 Task: Book a 60-minute cooking class focused on mastering the art of sushi and Japanese cuisine.
Action: Mouse pressed left at (418, 170)
Screenshot: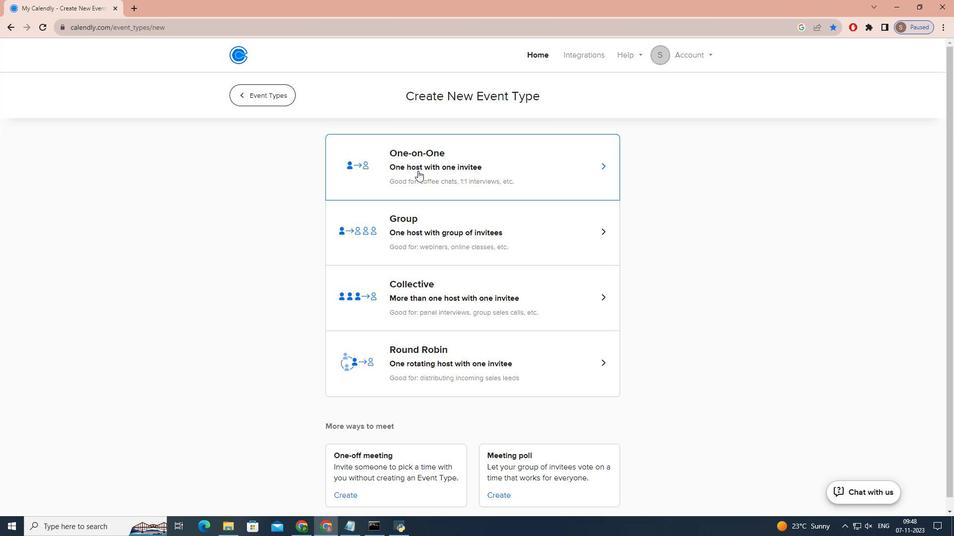 
Action: Mouse moved to (378, 237)
Screenshot: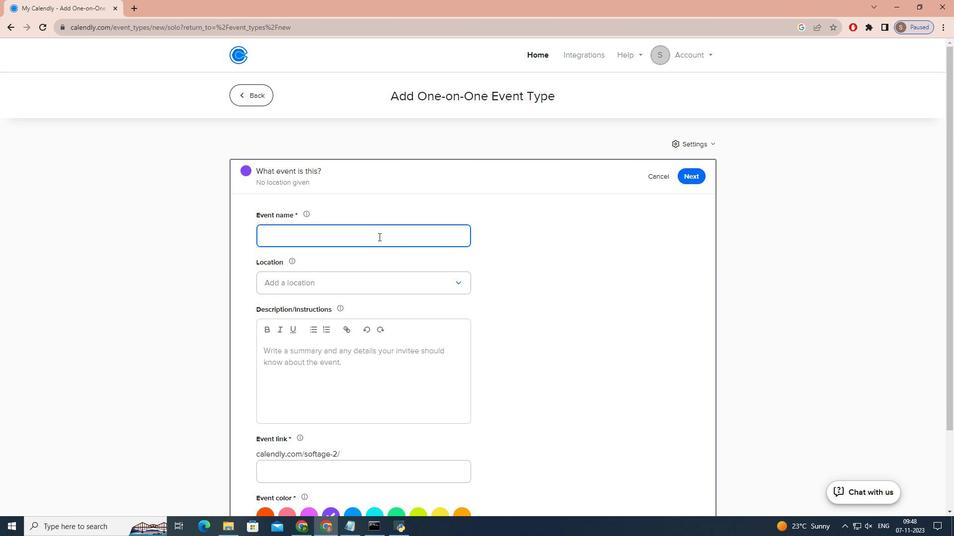 
Action: Mouse pressed left at (378, 237)
Screenshot: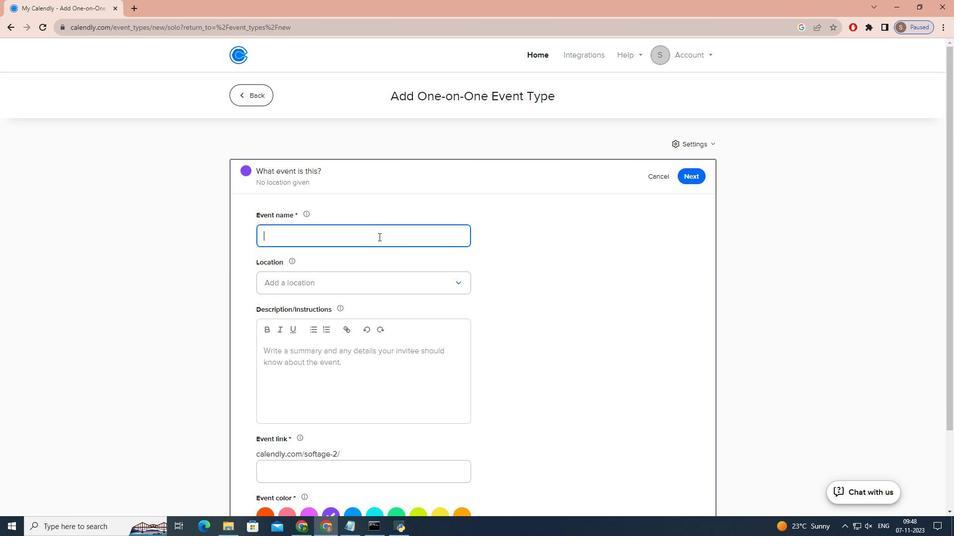
Action: Key pressed s<Key.caps_lock>HUSHI<Key.space><Key.shift>&<Key.space><Key.caps_lock>j<Key.caps_lock>APANESE<Key.space><Key.caps_lock>c<Key.caps_lock>UISINE<Key.space><Key.caps_lock>m<Key.caps_lock>ASTERCLASS
Screenshot: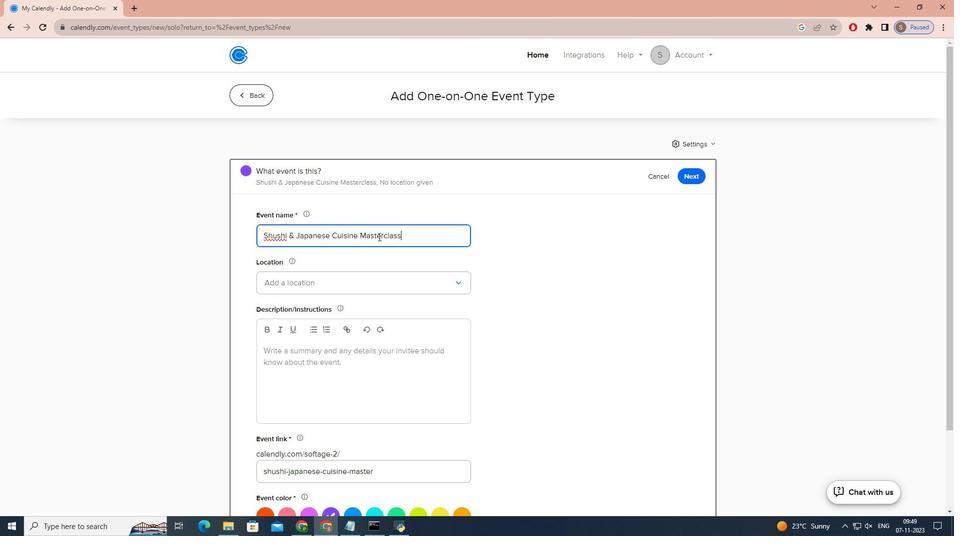 
Action: Mouse moved to (273, 236)
Screenshot: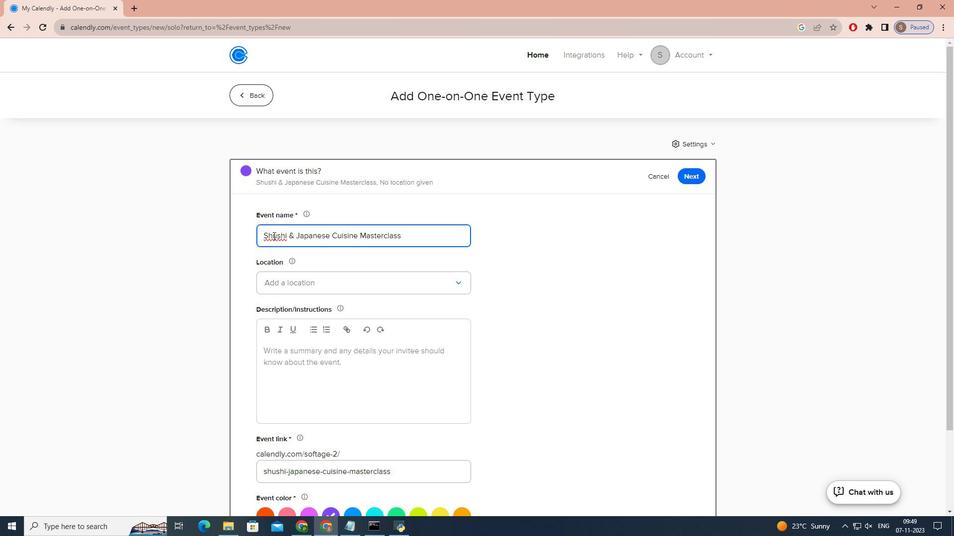 
Action: Mouse pressed left at (273, 236)
Screenshot: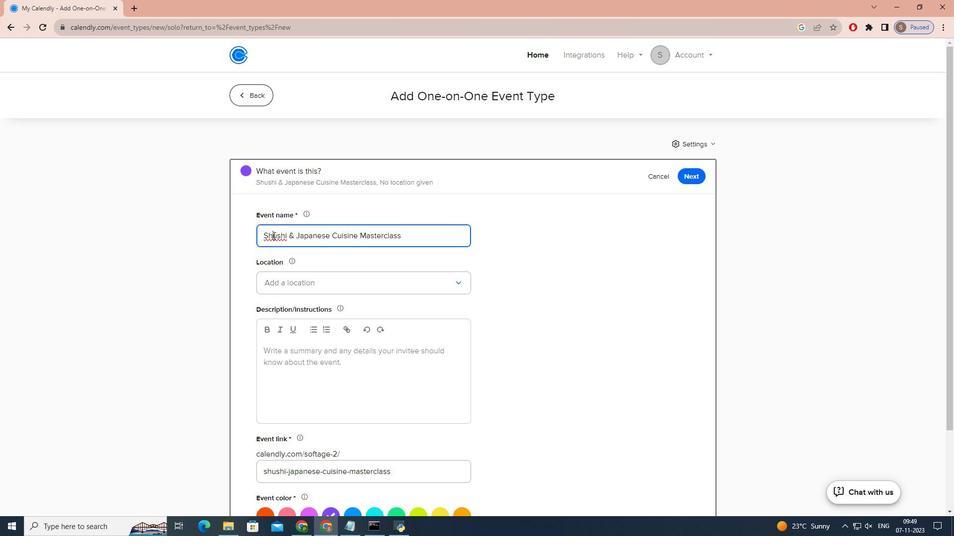 
Action: Mouse moved to (273, 236)
Screenshot: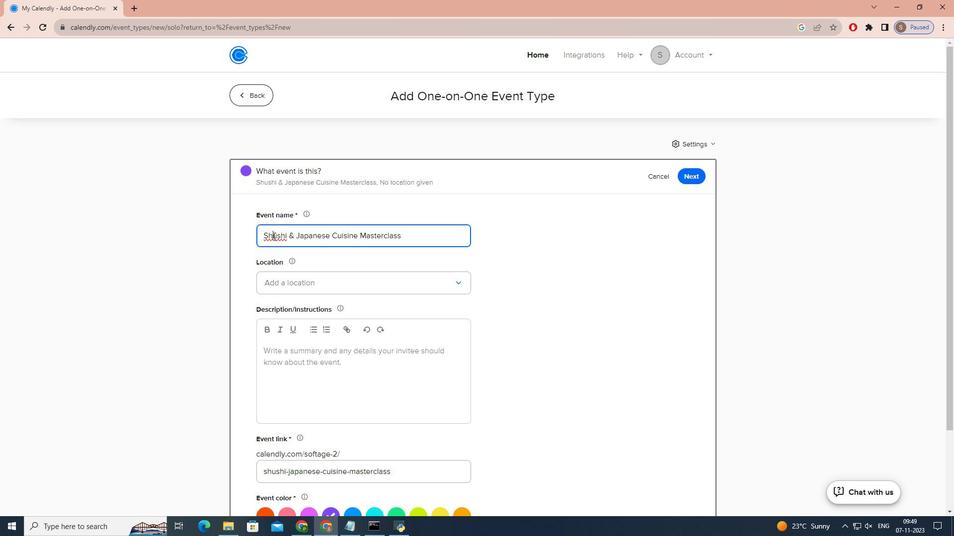 
Action: Key pressed <Key.backspace>
Screenshot: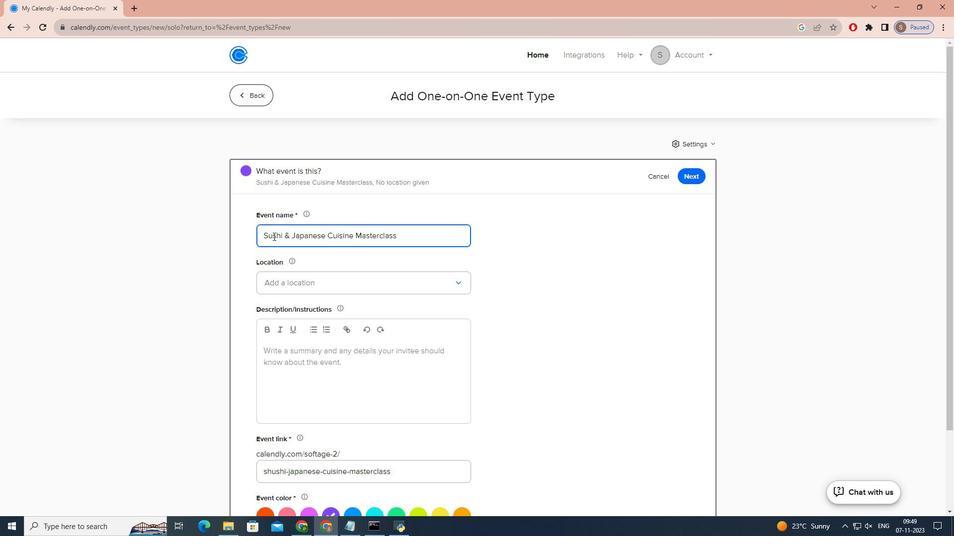 
Action: Mouse moved to (290, 287)
Screenshot: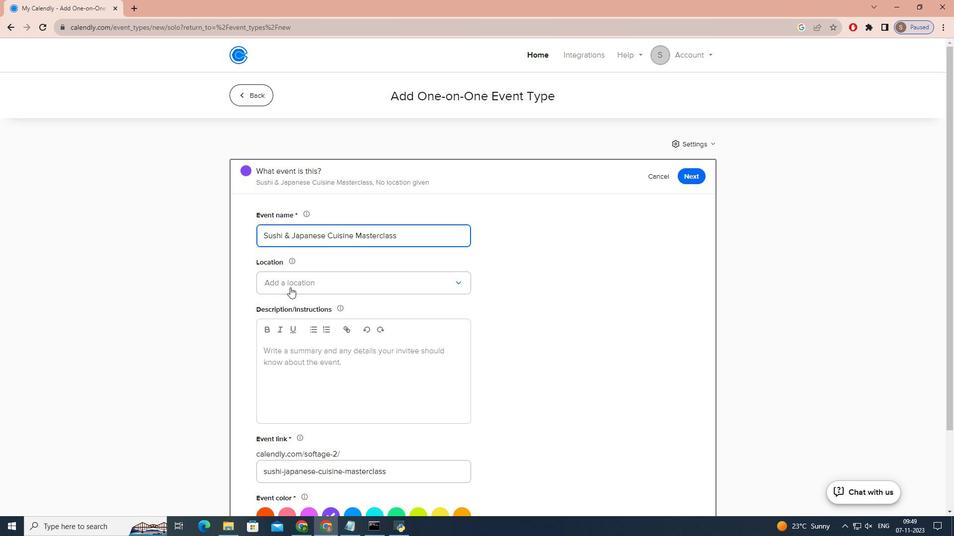 
Action: Mouse pressed left at (290, 287)
Screenshot: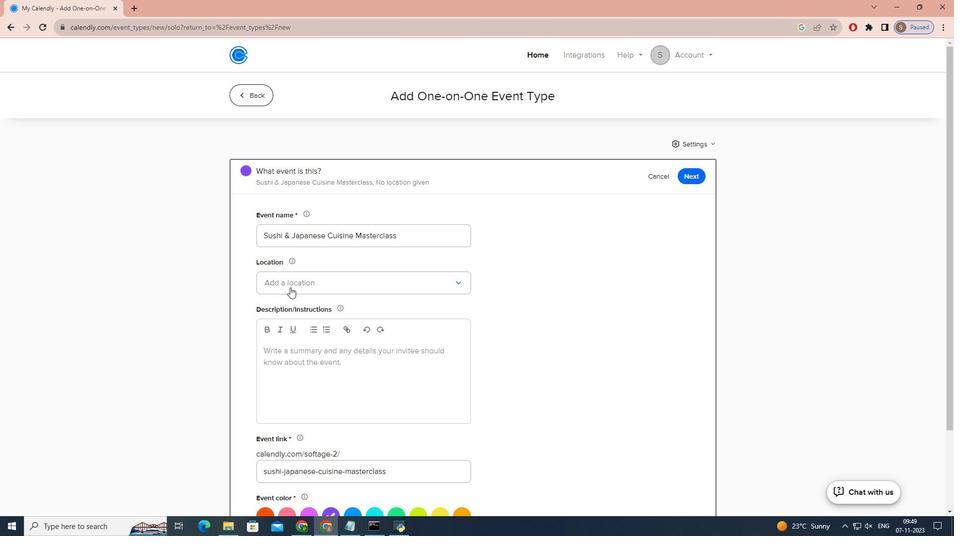 
Action: Mouse moved to (297, 356)
Screenshot: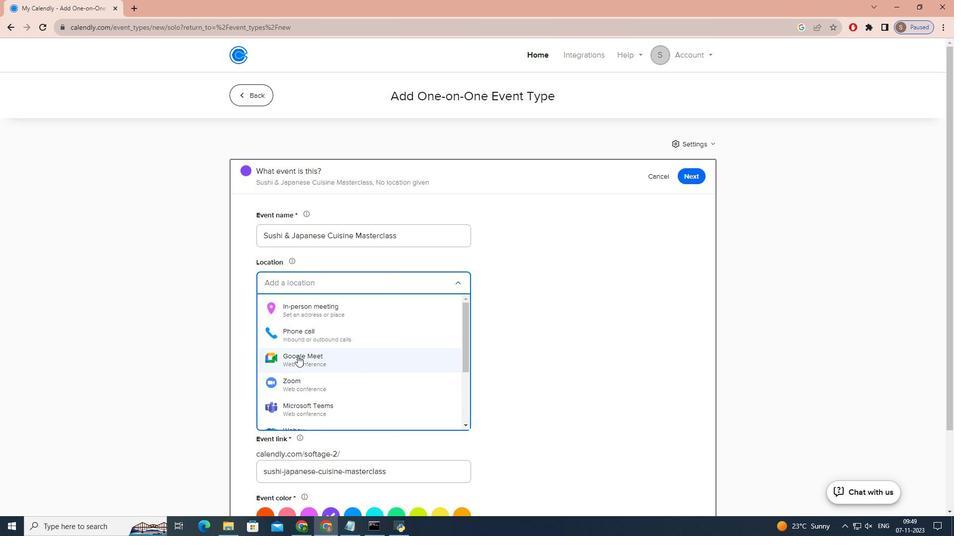 
Action: Mouse pressed left at (297, 356)
Screenshot: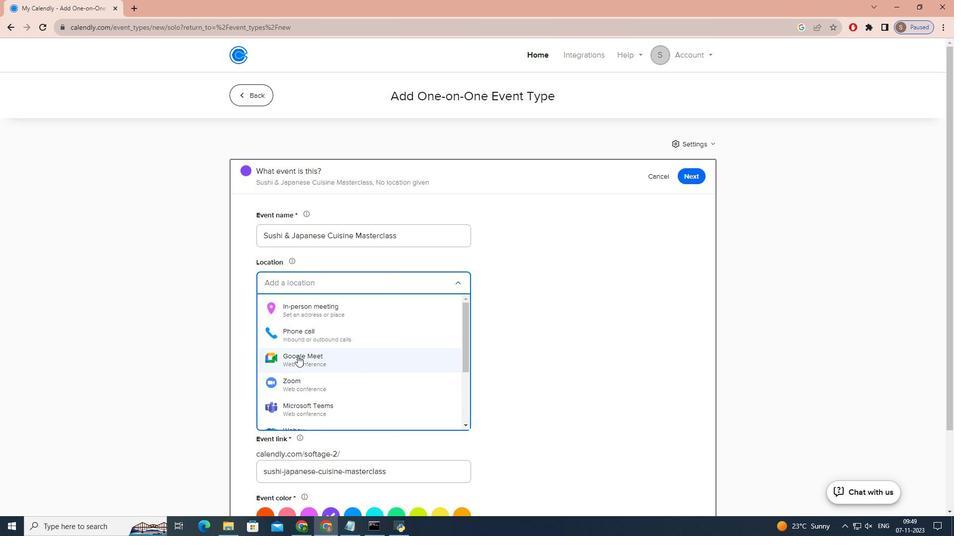 
Action: Mouse moved to (288, 388)
Screenshot: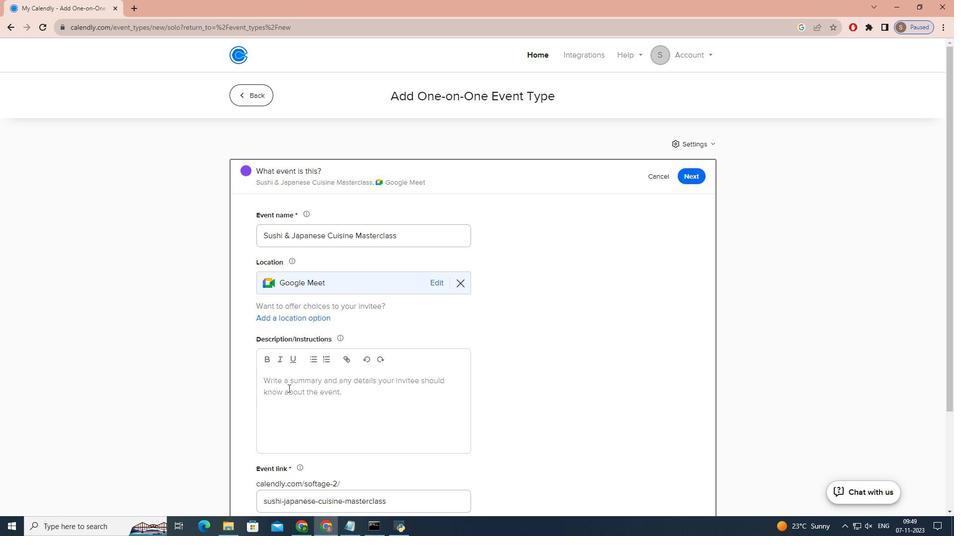 
Action: Mouse pressed left at (288, 388)
Screenshot: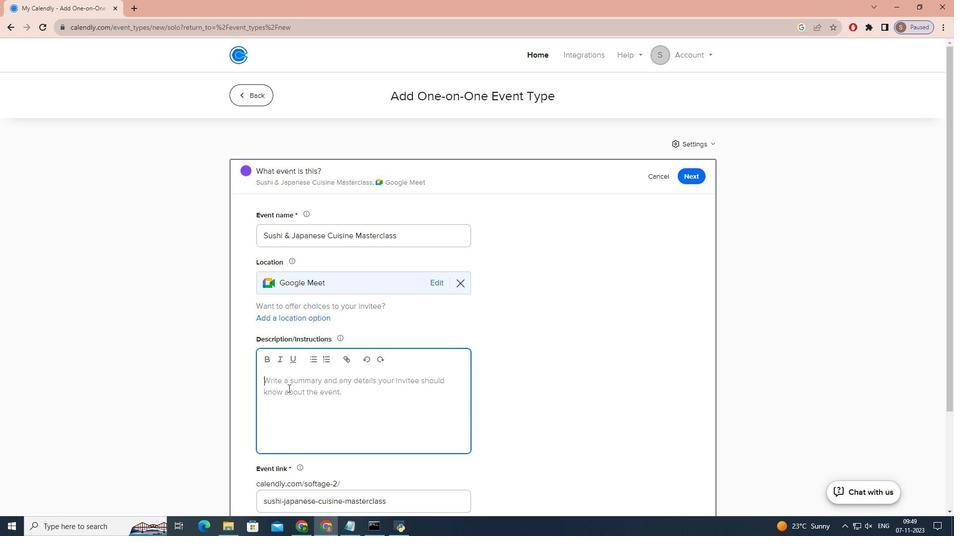 
Action: Key pressed <Key.caps_lock>j<Key.caps_lock>OIN<Key.space>US<Key.space>FOR<Key.space>A<Key.space>COOKING<Key.space>CLASS<Key.space>THAT<Key.space>WILL<Key.space>TRANSPOR<Key.space>YOU<Key.space>TO<Key.space>THE
Screenshot: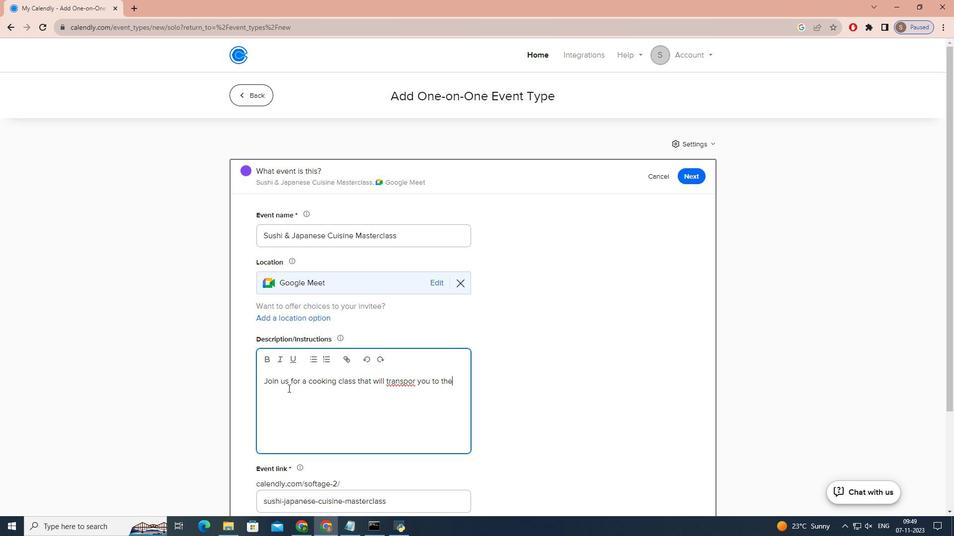 
Action: Mouse moved to (414, 383)
Screenshot: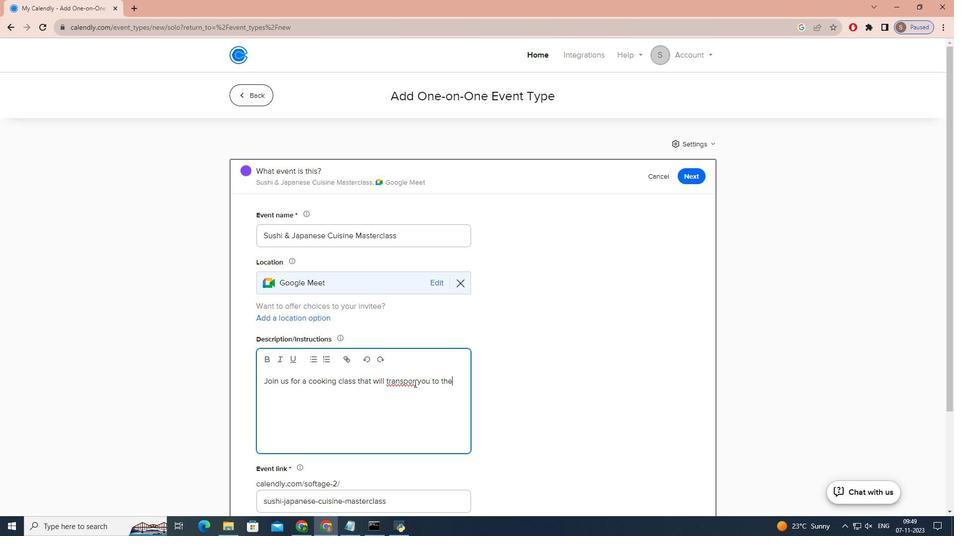 
Action: Mouse pressed left at (414, 383)
Screenshot: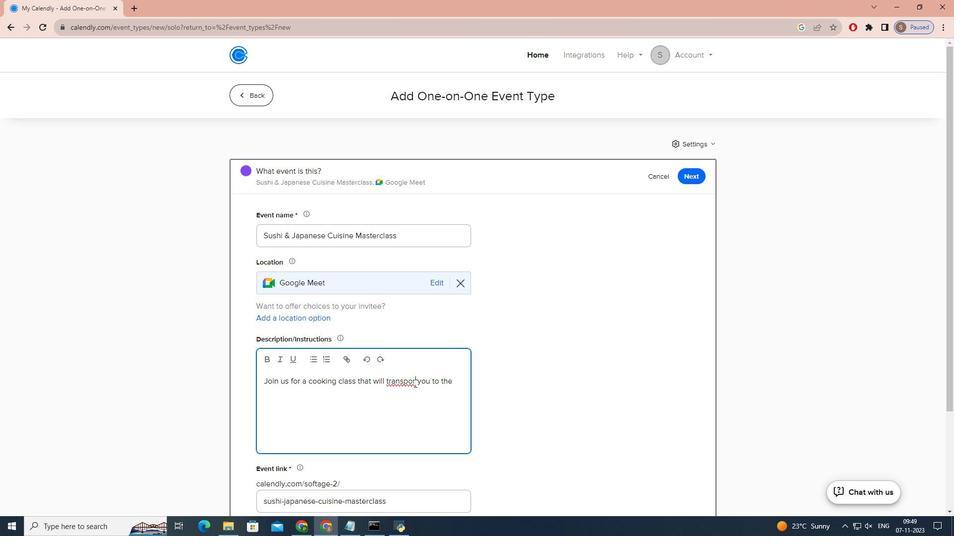 
Action: Key pressed T
Screenshot: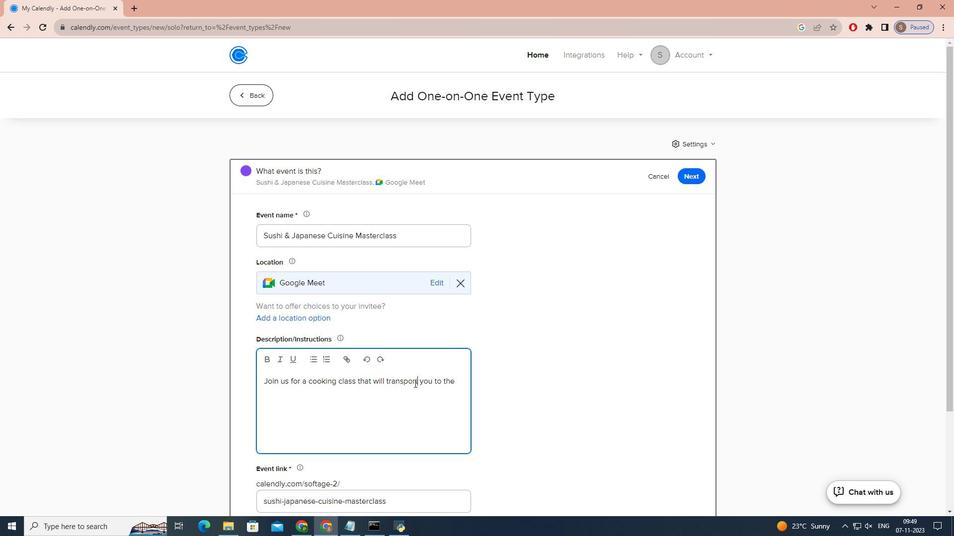 
Action: Mouse moved to (451, 381)
Screenshot: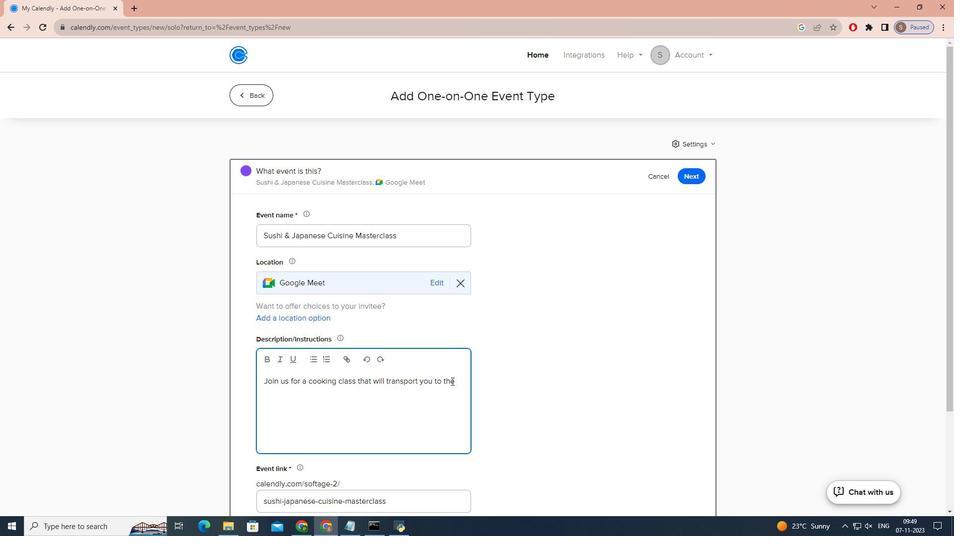 
Action: Mouse pressed left at (451, 381)
Screenshot: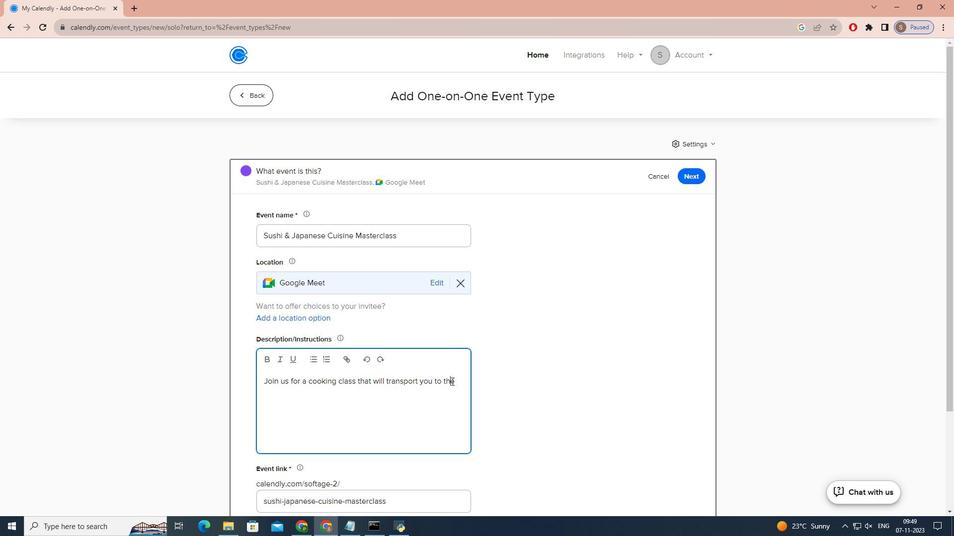 
Action: Mouse moved to (460, 379)
Screenshot: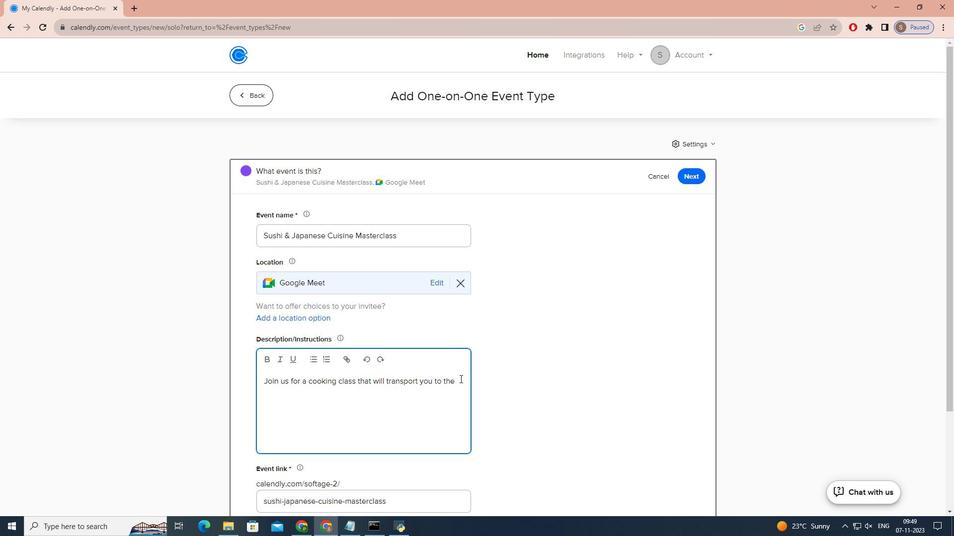 
Action: Mouse pressed left at (460, 379)
Screenshot: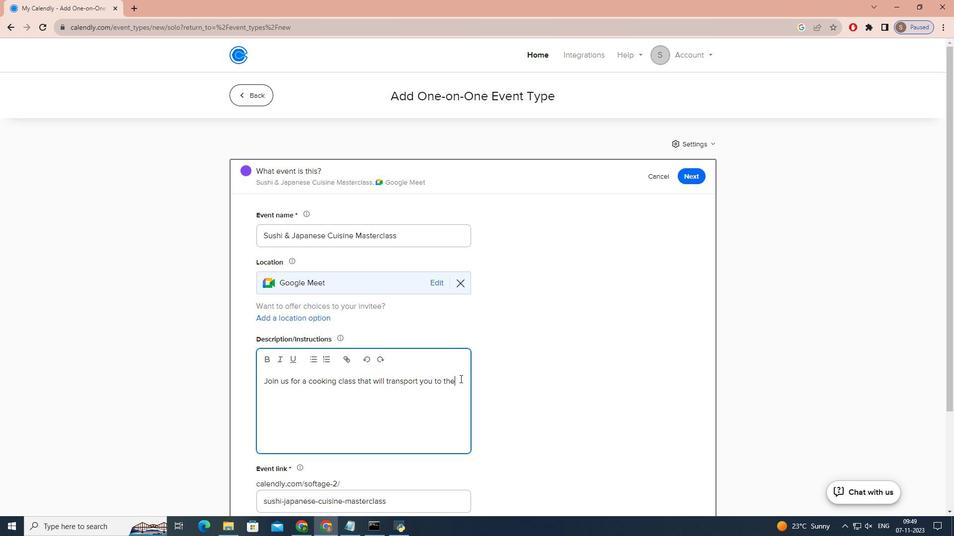 
Action: Key pressed <Key.space>HEART<Key.space>OF<Key.space><Key.caps_lock>j<Key.caps_lock>APAN,<Key.space>WHERE<Key.space>YOU'LL<Key.space>LEARN<Key.space>THE<Key.space>ART<Key.space>OF<Key.space>SUSHI<Key.space>AND<Key.space>OTHER<Key.space>DELIGHTFUL<Key.space><Key.caps_lock>j<Key.caps_lock>AA<Key.backspace>PANESE<Key.space>DISHES.<Key.space><Key.caps_lock>w<Key.caps_lock>HETHER<Key.space>YOU'RE<Key.space>A<Key.space>SUSHI<Key.space>ENTHUSIASTS<Key.backspace><Key.space>OR<Key.space>A<Key.space>CULINARY<Key.space>NOVICE,<Key.space>OUR<Key.space>EXPERIENCED<Key.space>CHEF<Key.space>WILL<Key.space>GUIDE<Key.space>YOU<Key.space>THROUGH<Key.space>THE<Key.space>PROCESS,<Key.space>ENSURING<Key.space>YOU<Key.space>LEAVE<Key.space>WITH<Key.space>NEW<Key.space>SKILLS<Key.space>AND<Key.space>A<Key.space>FULL<Key.space>BELLY.<Key.space>
Screenshot: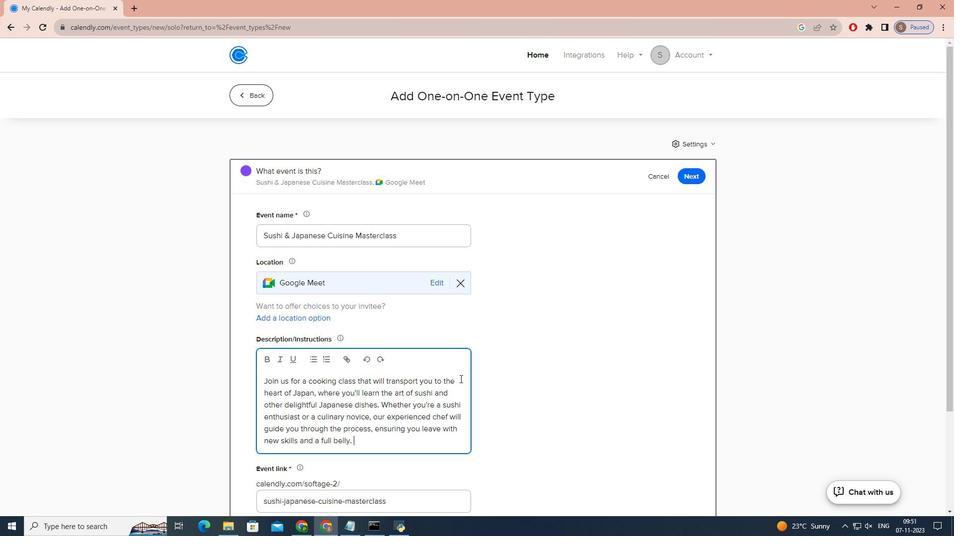
Action: Mouse moved to (503, 406)
Screenshot: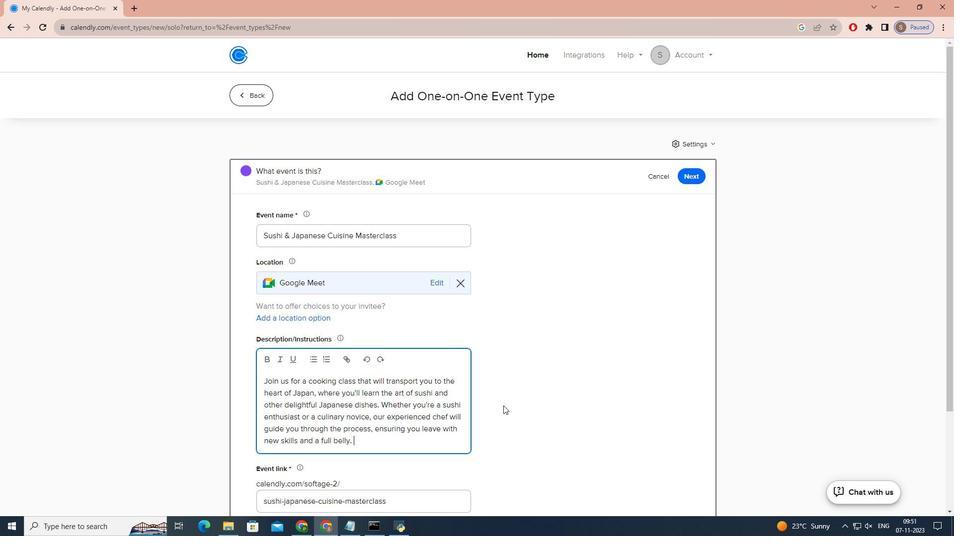 
Action: Mouse scrolled (503, 405) with delta (0, 0)
Screenshot: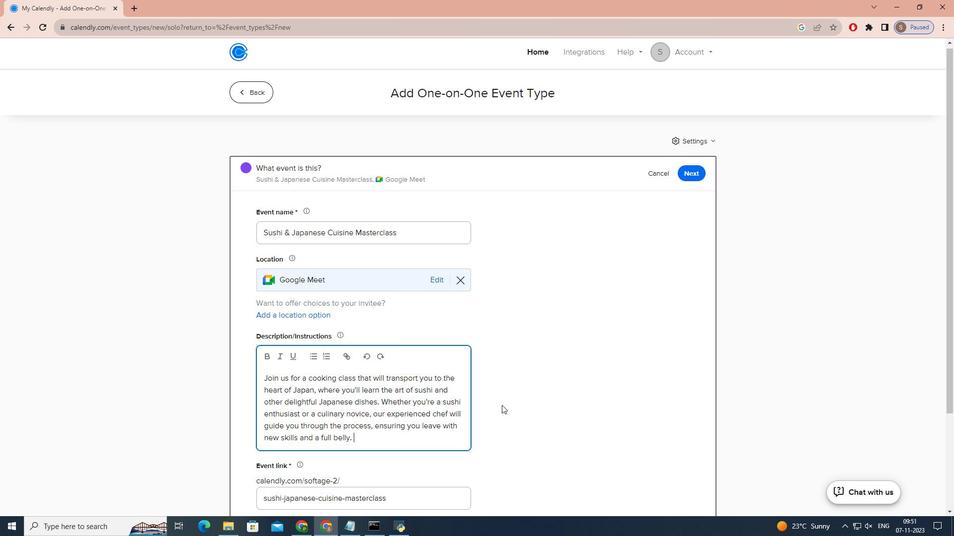 
Action: Mouse moved to (503, 406)
Screenshot: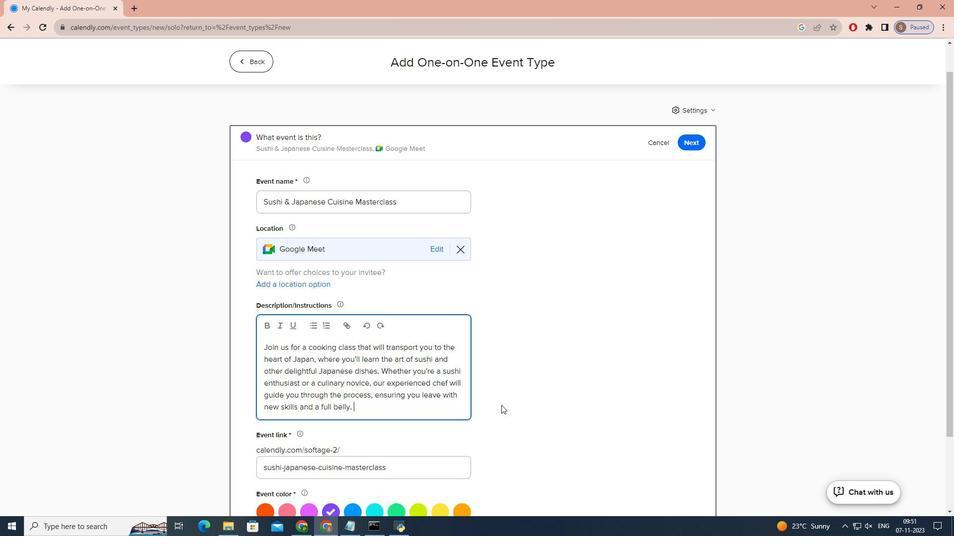 
Action: Mouse scrolled (503, 405) with delta (0, 0)
Screenshot: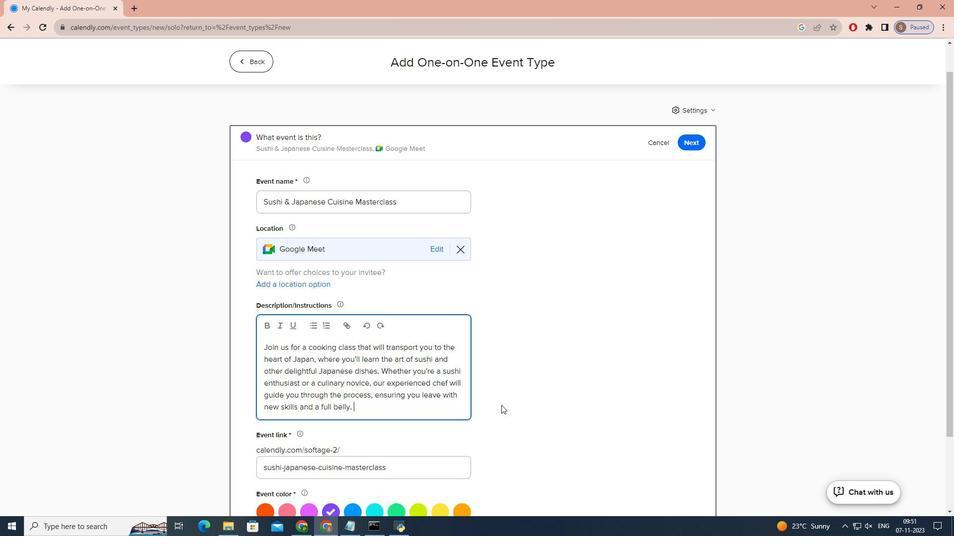 
Action: Mouse moved to (502, 405)
Screenshot: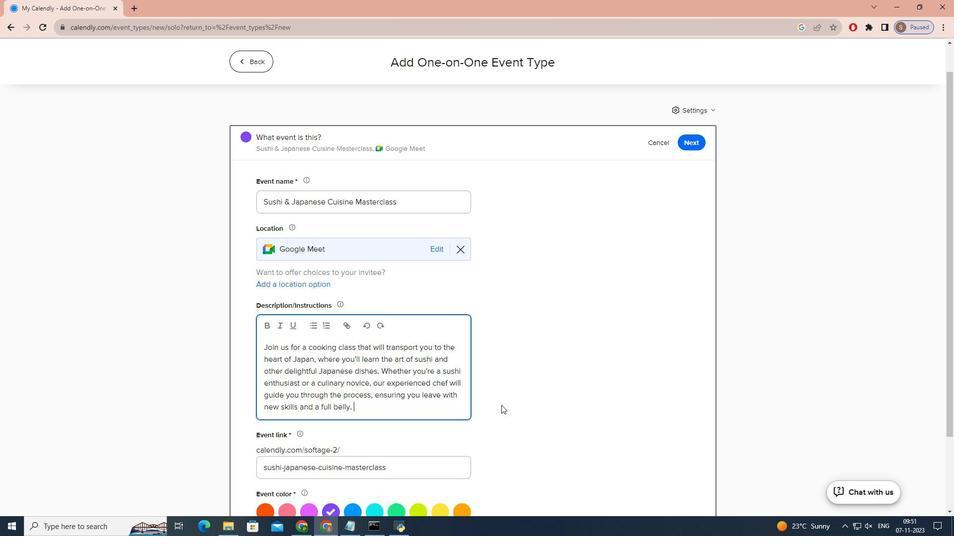 
Action: Mouse scrolled (502, 405) with delta (0, 0)
Screenshot: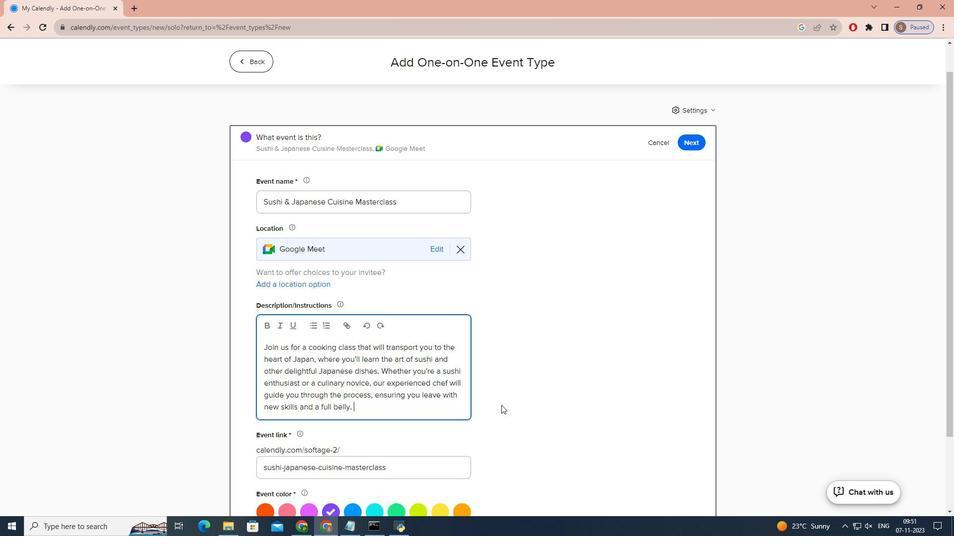 
Action: Mouse scrolled (502, 405) with delta (0, 0)
Screenshot: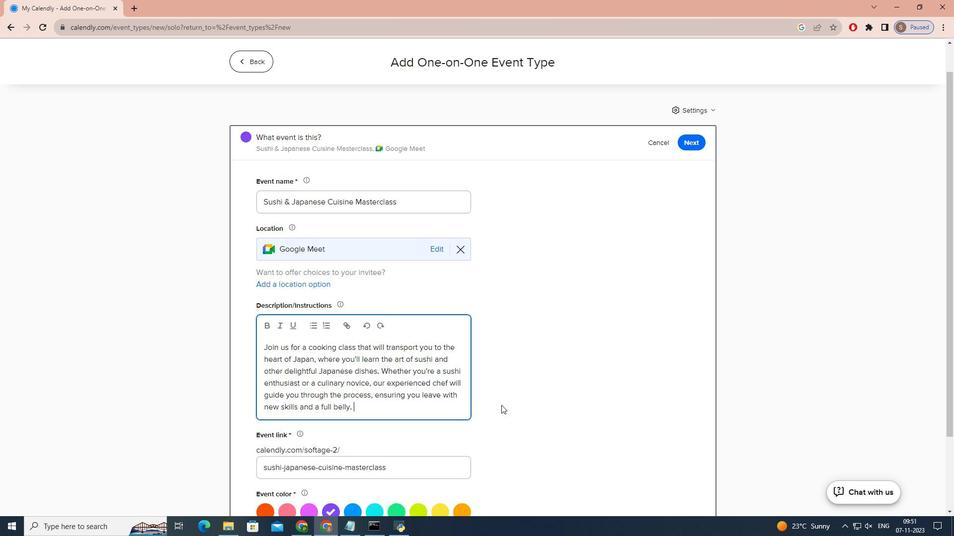 
Action: Mouse moved to (501, 405)
Screenshot: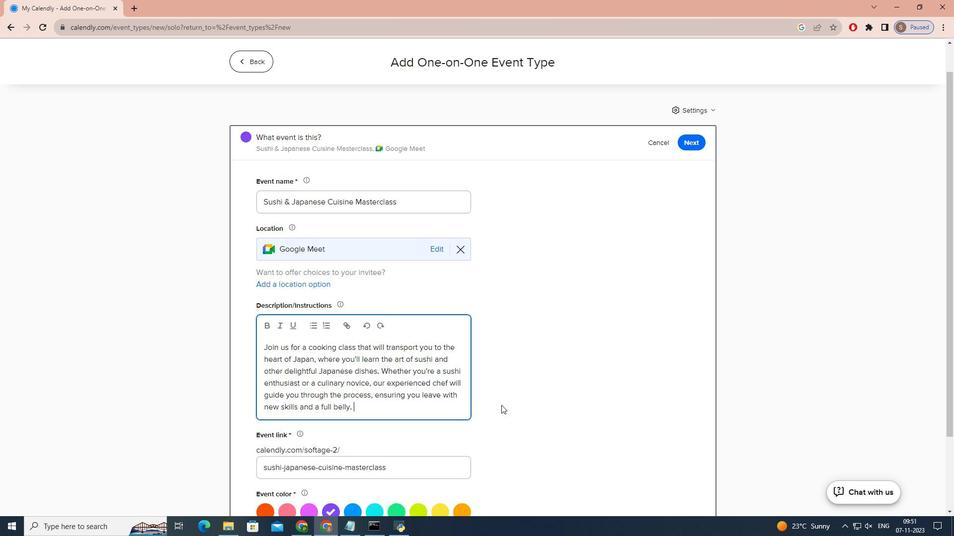 
Action: Mouse scrolled (501, 405) with delta (0, 0)
Screenshot: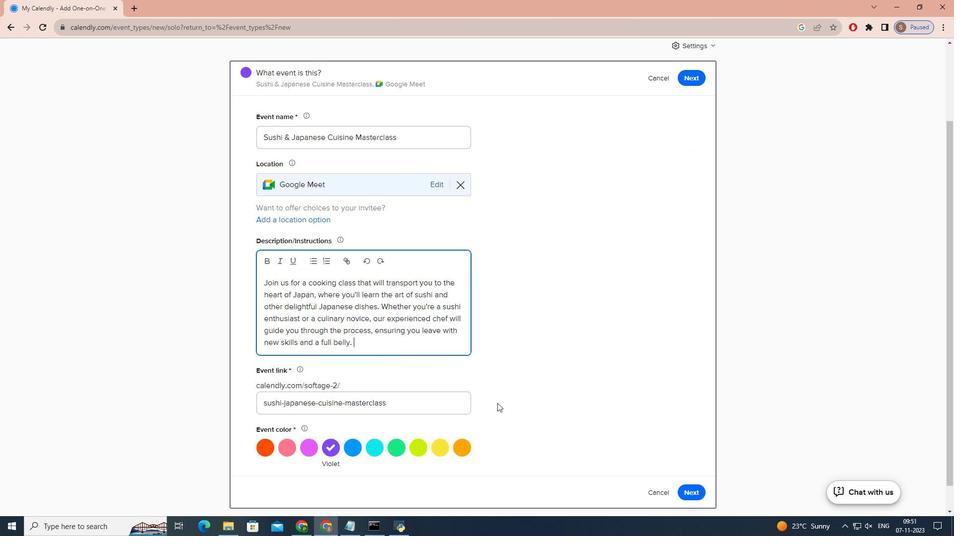 
Action: Mouse scrolled (501, 405) with delta (0, 0)
Screenshot: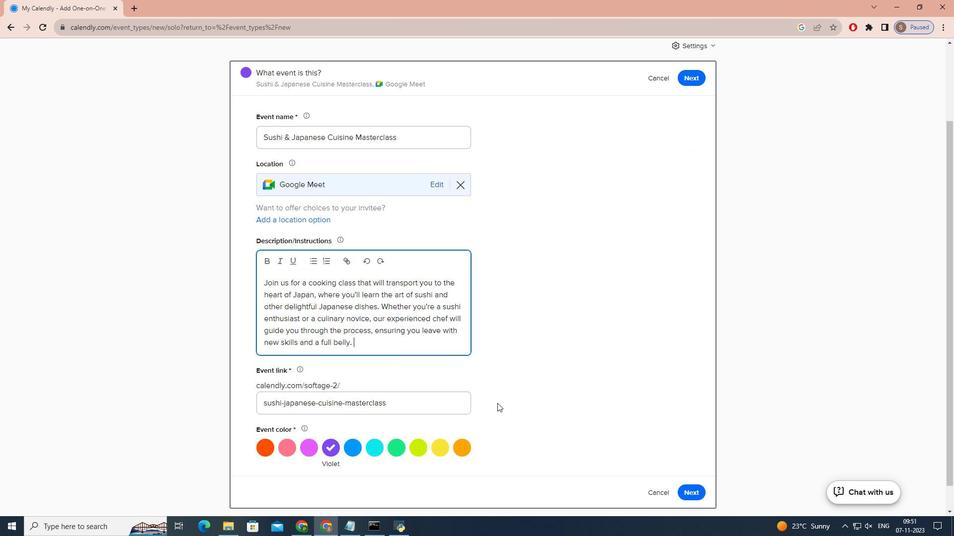 
Action: Mouse moved to (501, 405)
Screenshot: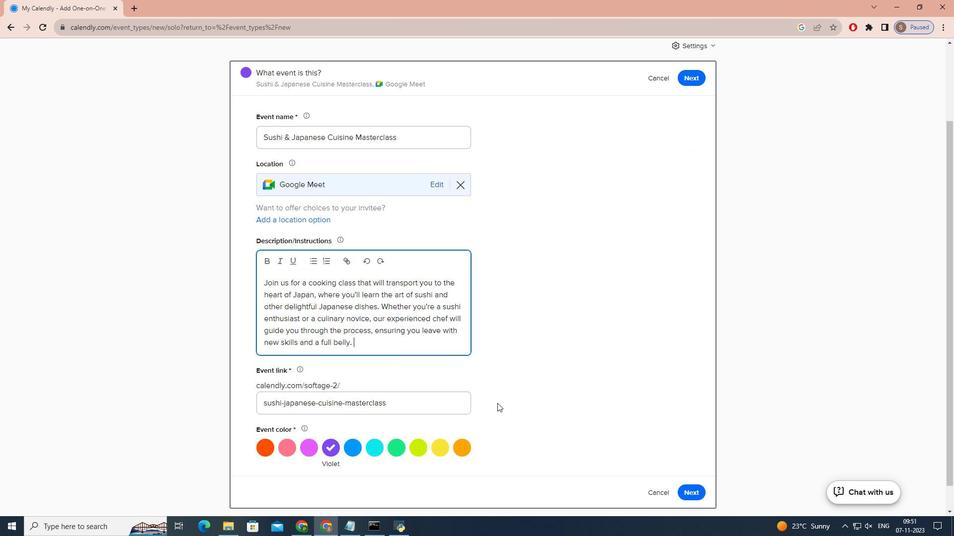 
Action: Mouse scrolled (501, 405) with delta (0, 0)
Screenshot: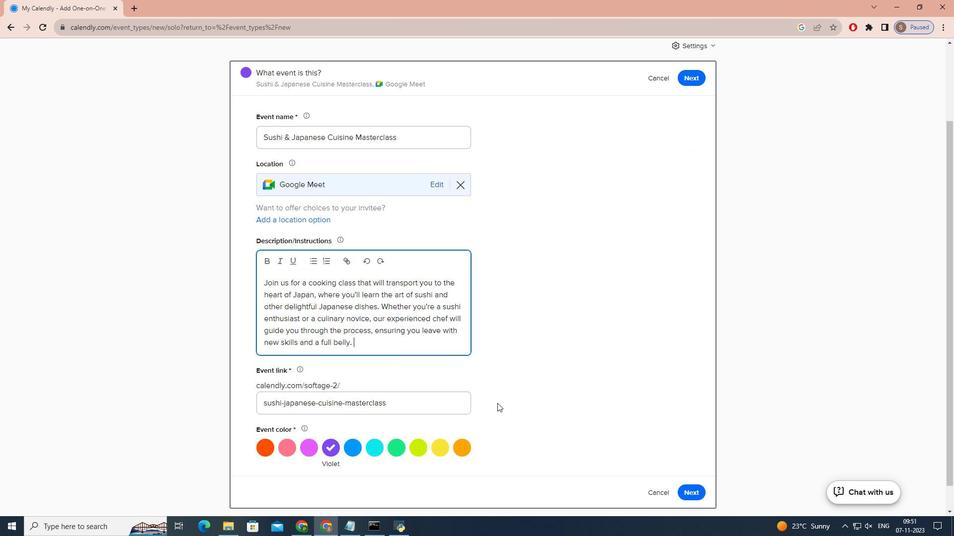 
Action: Mouse moved to (399, 418)
Screenshot: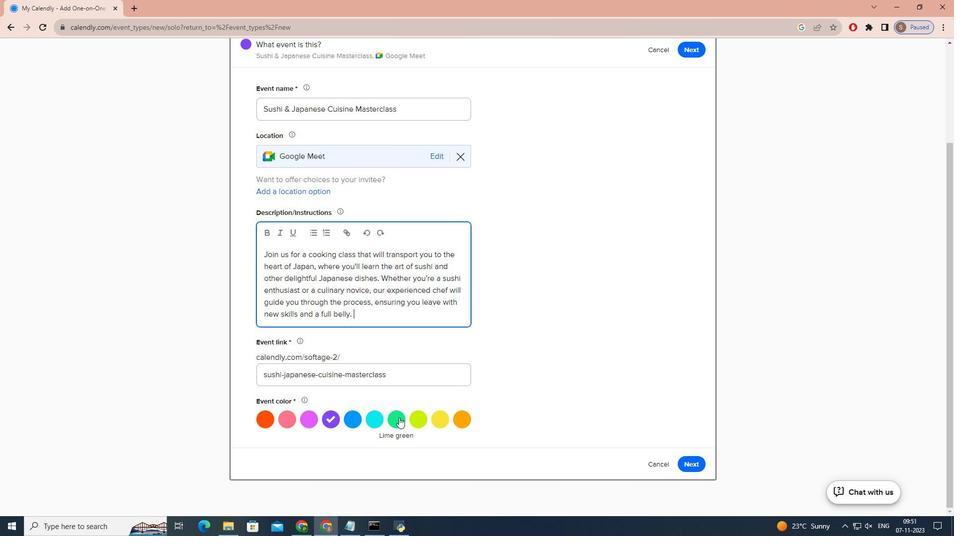 
Action: Mouse pressed left at (399, 418)
Screenshot: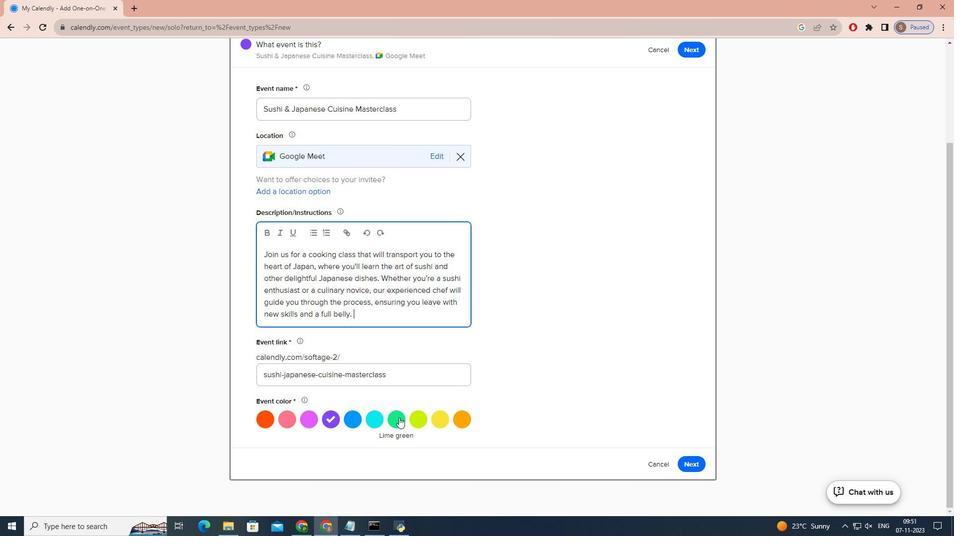 
Action: Mouse moved to (687, 464)
Screenshot: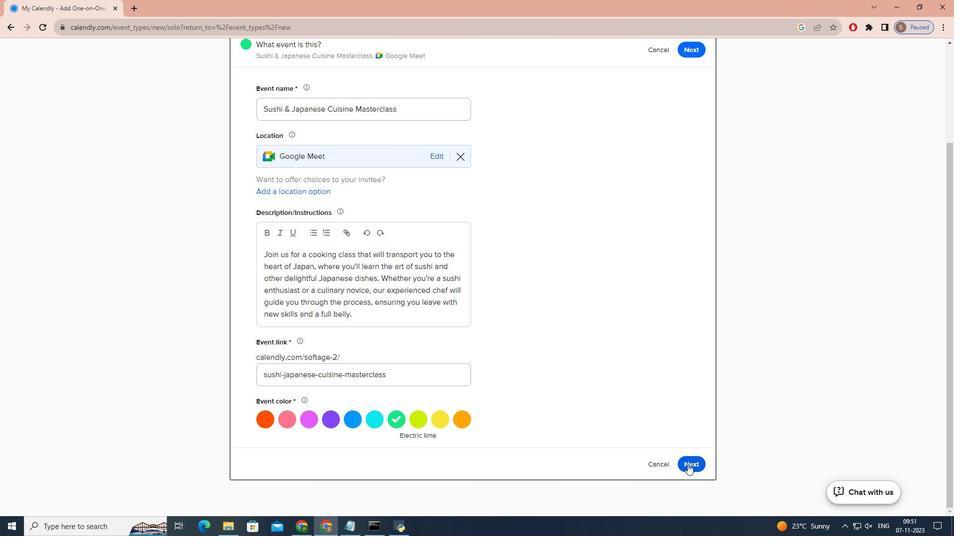 
Action: Mouse pressed left at (687, 464)
Screenshot: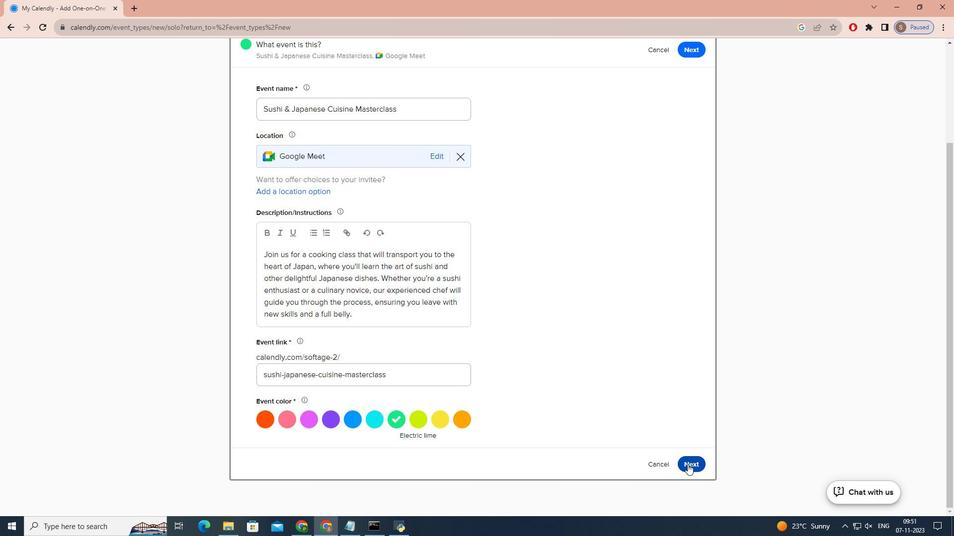 
Action: Mouse moved to (344, 278)
Screenshot: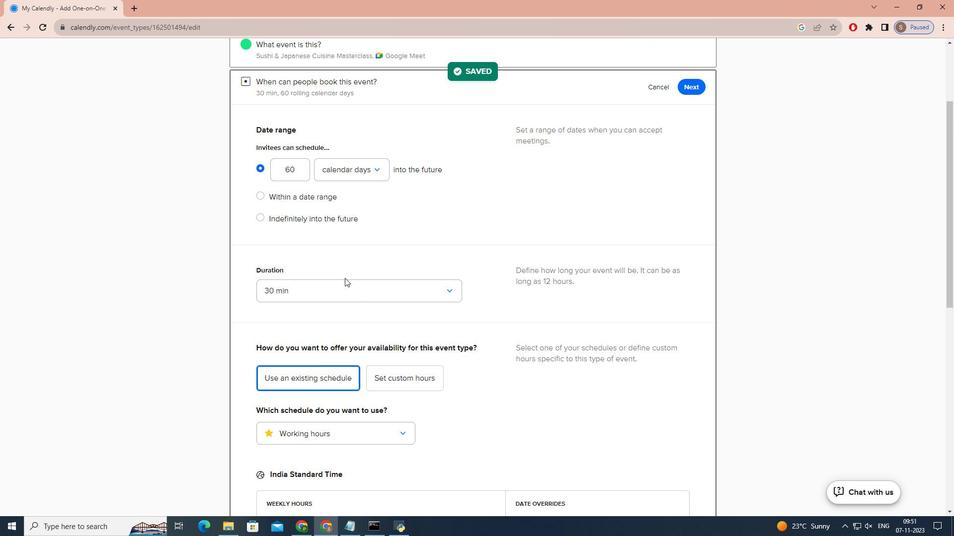 
Action: Mouse pressed left at (344, 278)
Screenshot: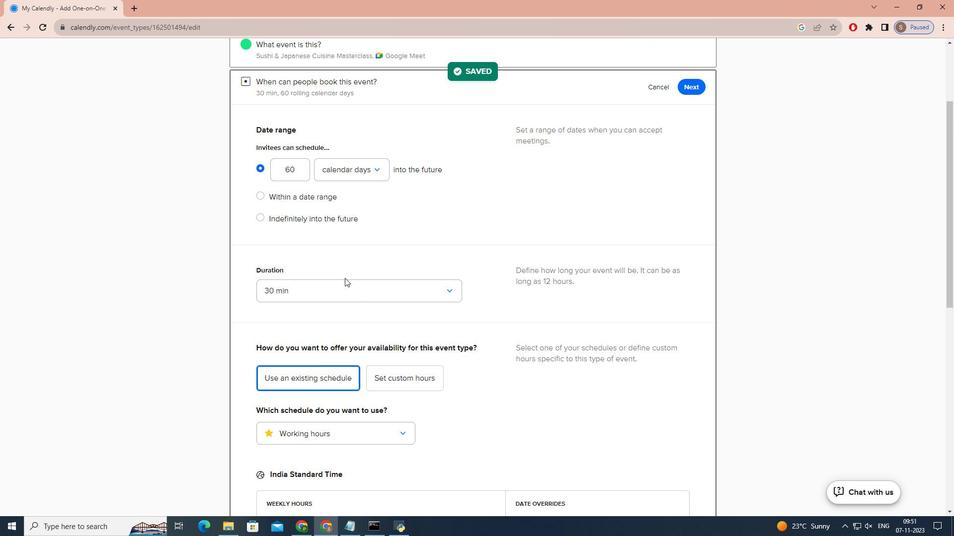 
Action: Mouse moved to (348, 289)
Screenshot: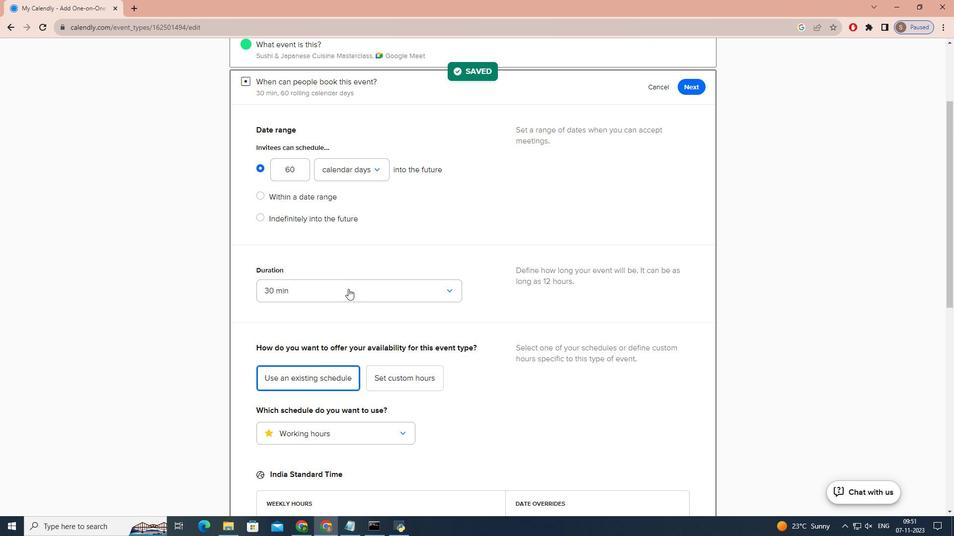 
Action: Mouse pressed left at (348, 289)
Screenshot: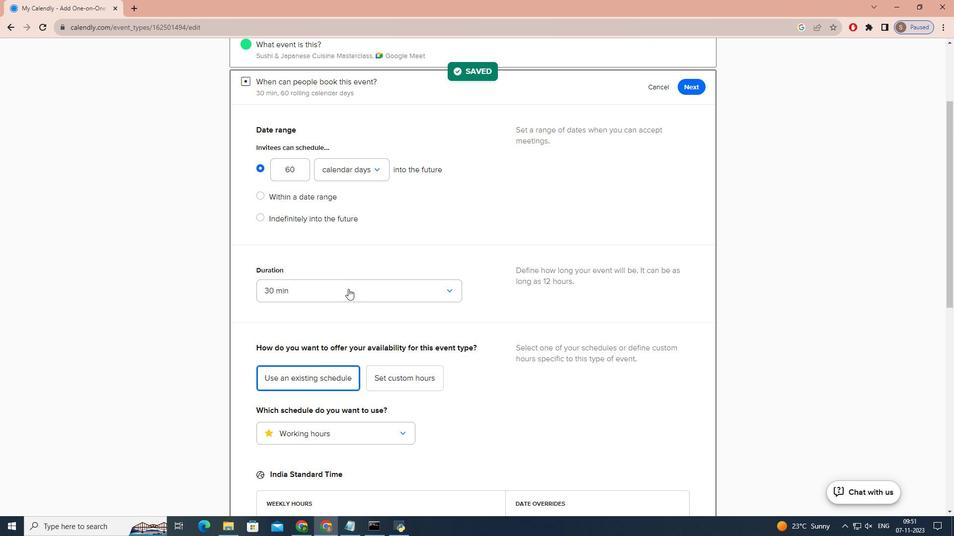 
Action: Mouse moved to (329, 382)
Screenshot: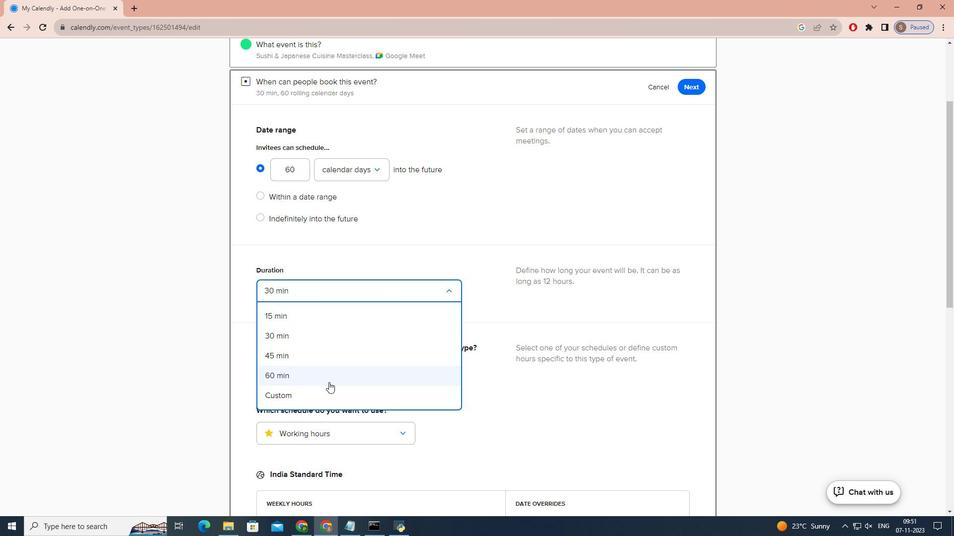 
Action: Mouse pressed left at (329, 382)
Screenshot: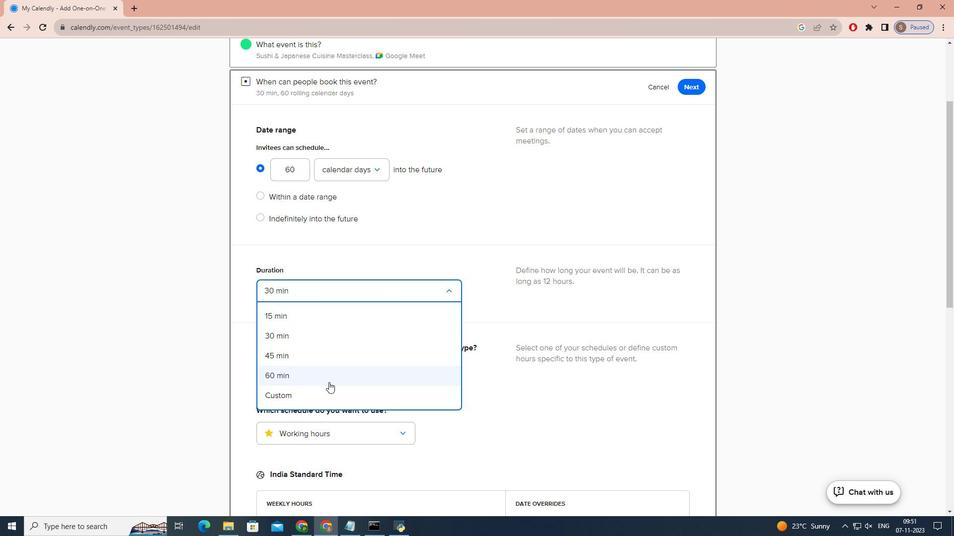 
Action: Mouse moved to (666, 147)
Screenshot: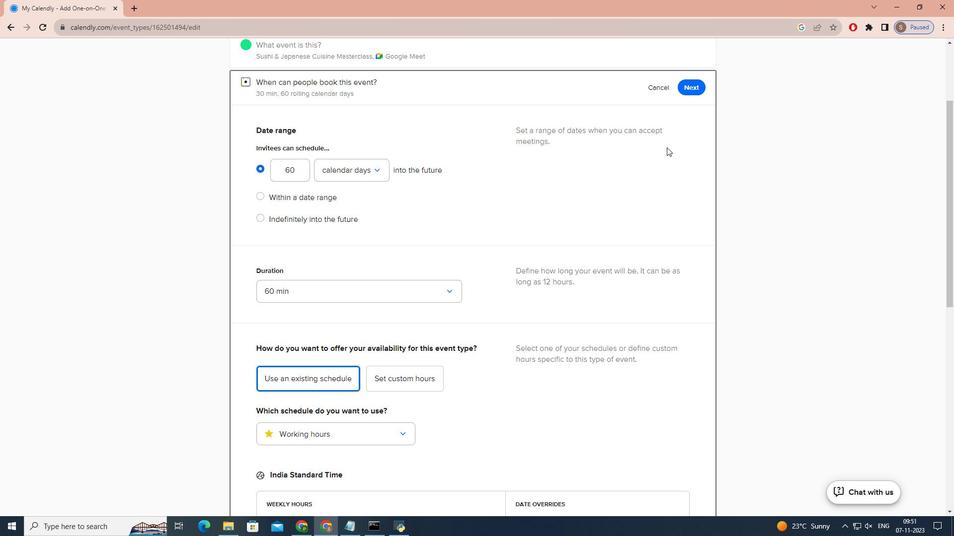 
Action: Mouse scrolled (666, 148) with delta (0, 0)
Screenshot: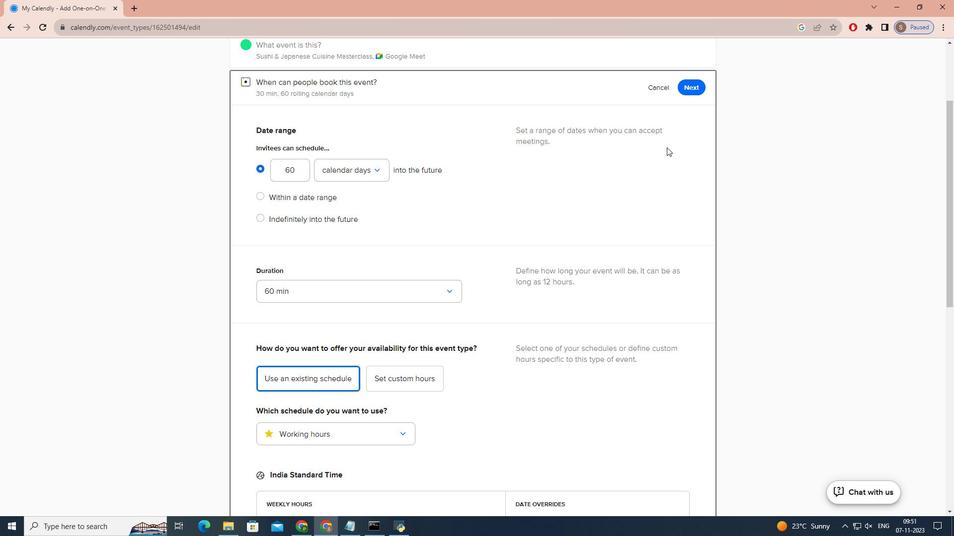 
Action: Mouse moved to (667, 147)
Screenshot: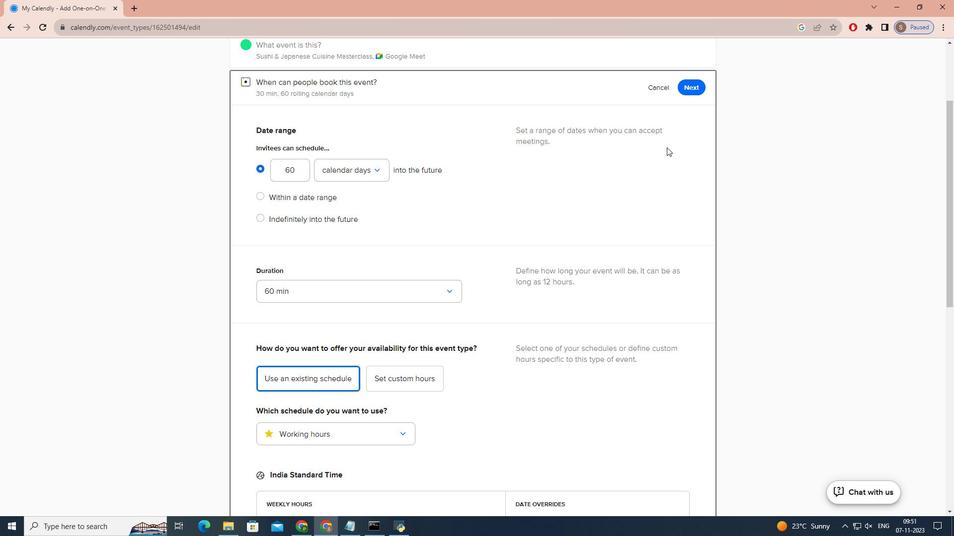 
Action: Mouse scrolled (667, 148) with delta (0, 0)
Screenshot: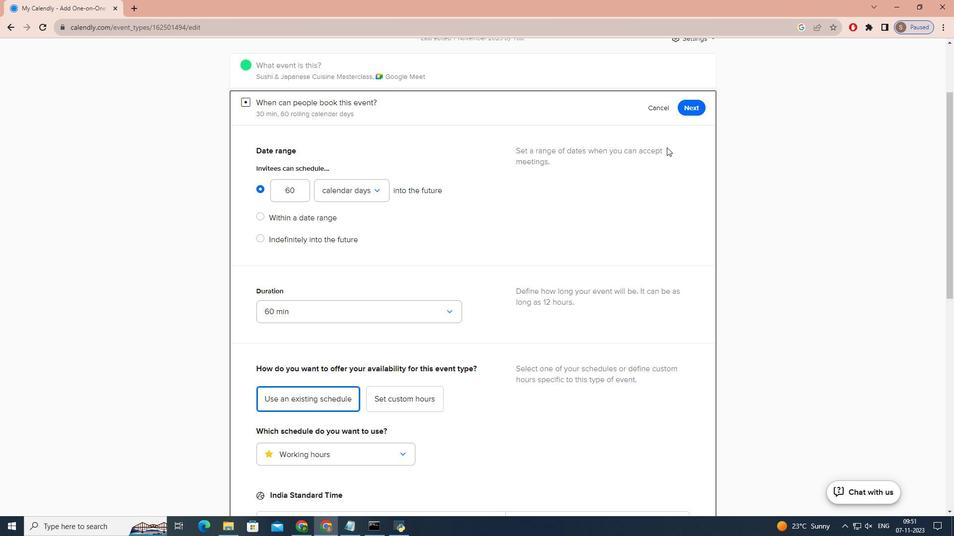 
Action: Mouse scrolled (667, 148) with delta (0, 0)
Screenshot: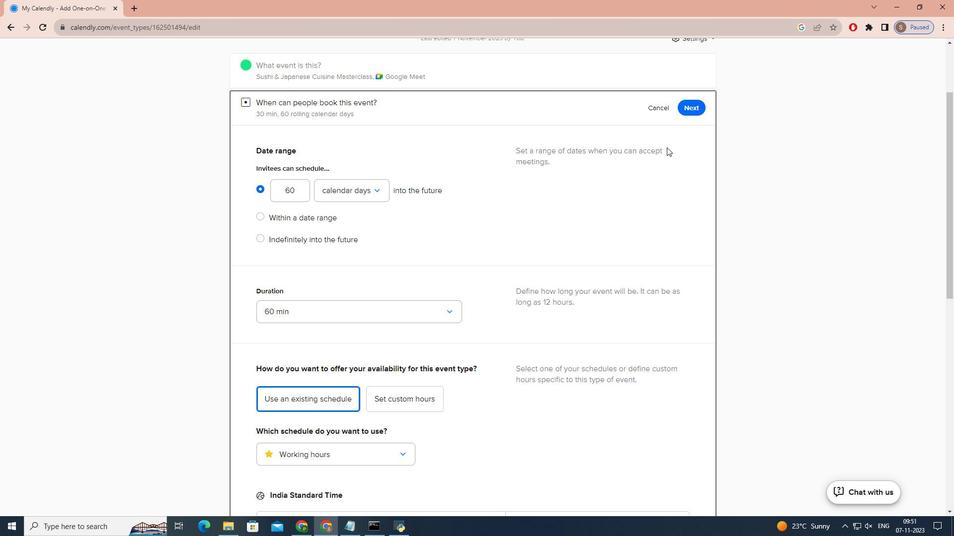 
Action: Mouse moved to (695, 212)
Screenshot: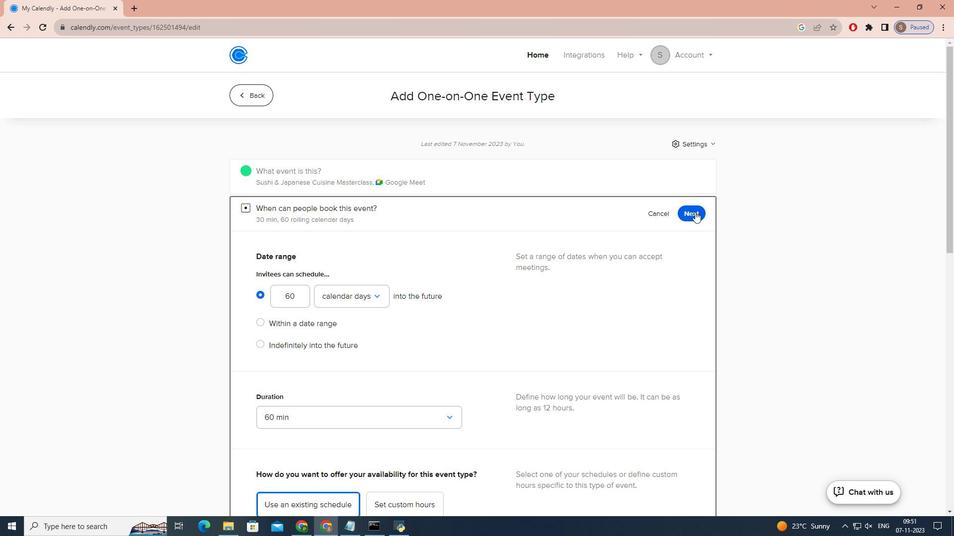 
Action: Mouse pressed left at (695, 212)
Screenshot: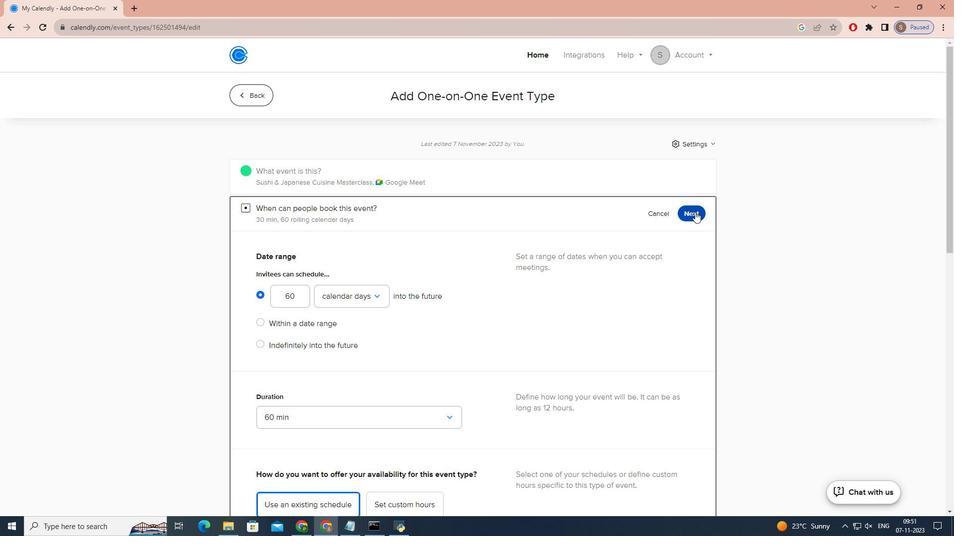 
